 Task: Assign Ayush98111@gmail.com as Assignee of Child Issue ChildIssue0000000201 of Issue Issue0000000101 in Backlog  in Scrum Project Project0000000021 in Jira. Assign Ayush98111@gmail.com as Assignee of Child Issue ChildIssue0000000202 of Issue Issue0000000101 in Backlog  in Scrum Project Project0000000021 in Jira. Assign Ayush98111@gmail.com as Assignee of Child Issue ChildIssue0000000203 of Issue Issue0000000102 in Backlog  in Scrum Project Project0000000021 in Jira. Assign Ayush98111@gmail.com as Assignee of Child Issue ChildIssue0000000204 of Issue Issue0000000102 in Backlog  in Scrum Project Project0000000021 in Jira. Assign Ayush98111@gmail.com as Assignee of Child Issue ChildIssue0000000205 of Issue Issue0000000103 in Backlog  in Scrum Project Project0000000021 in Jira
Action: Mouse moved to (677, 484)
Screenshot: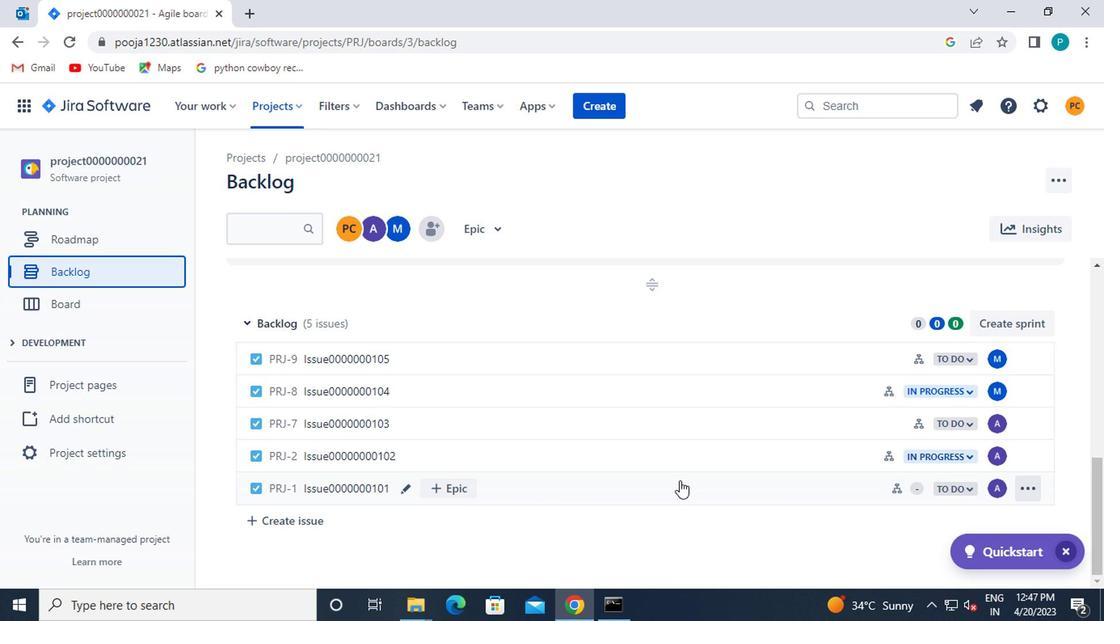 
Action: Mouse pressed left at (677, 484)
Screenshot: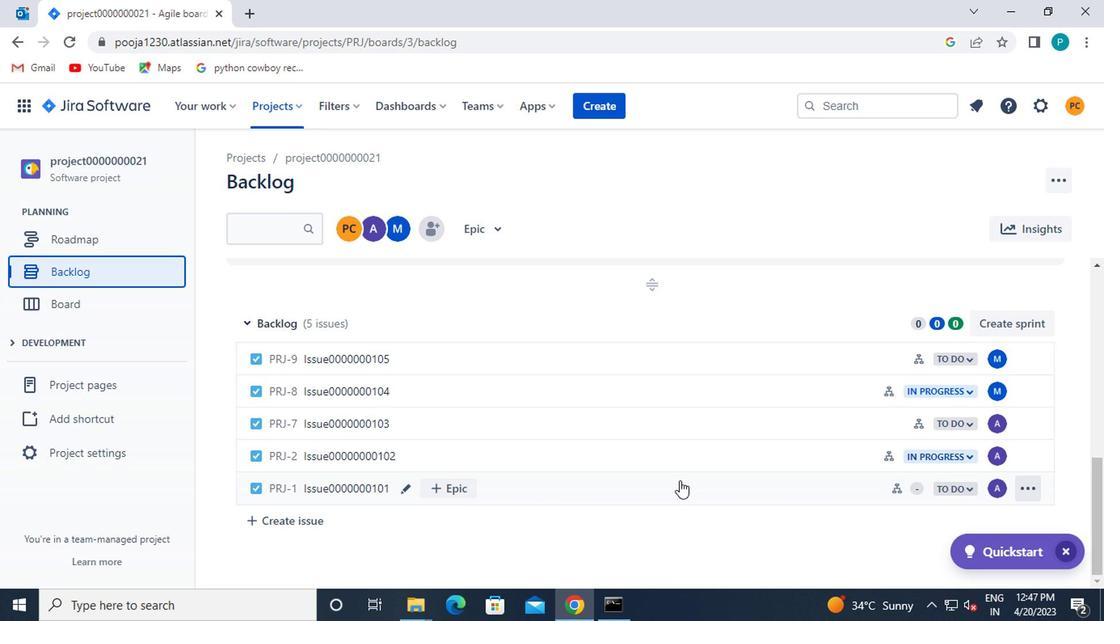 
Action: Mouse moved to (812, 342)
Screenshot: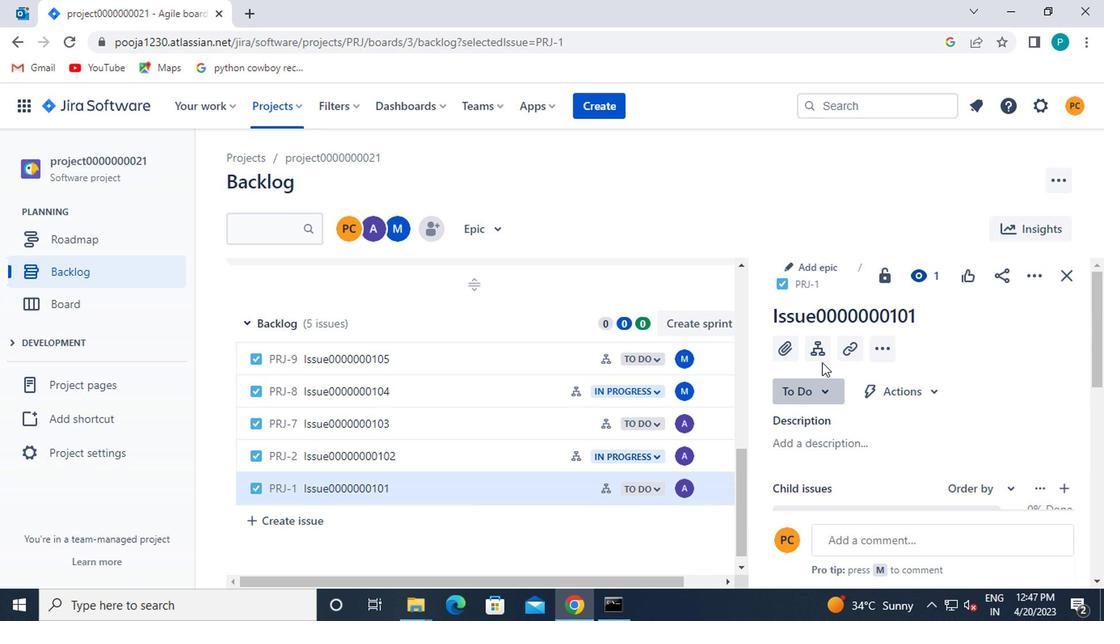 
Action: Mouse pressed left at (812, 342)
Screenshot: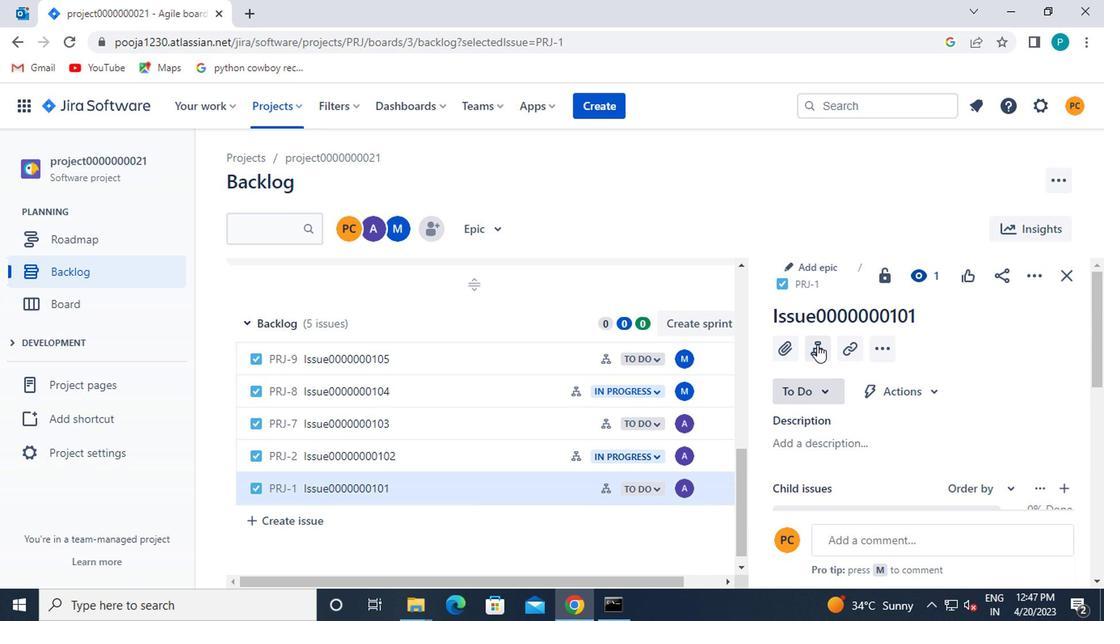 
Action: Mouse moved to (999, 334)
Screenshot: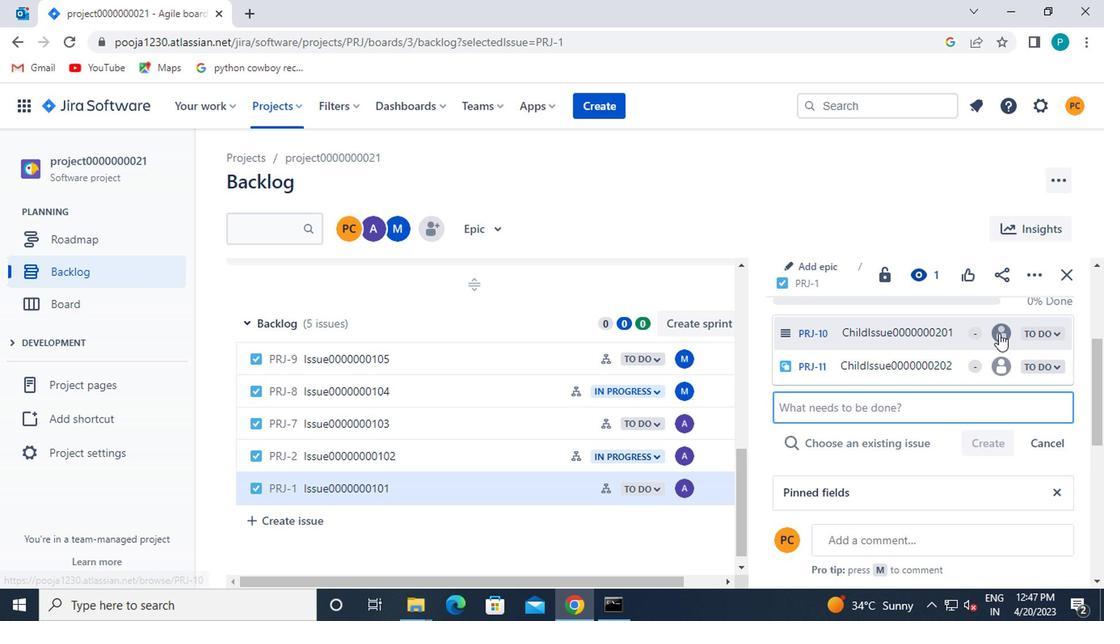 
Action: Mouse pressed left at (999, 334)
Screenshot: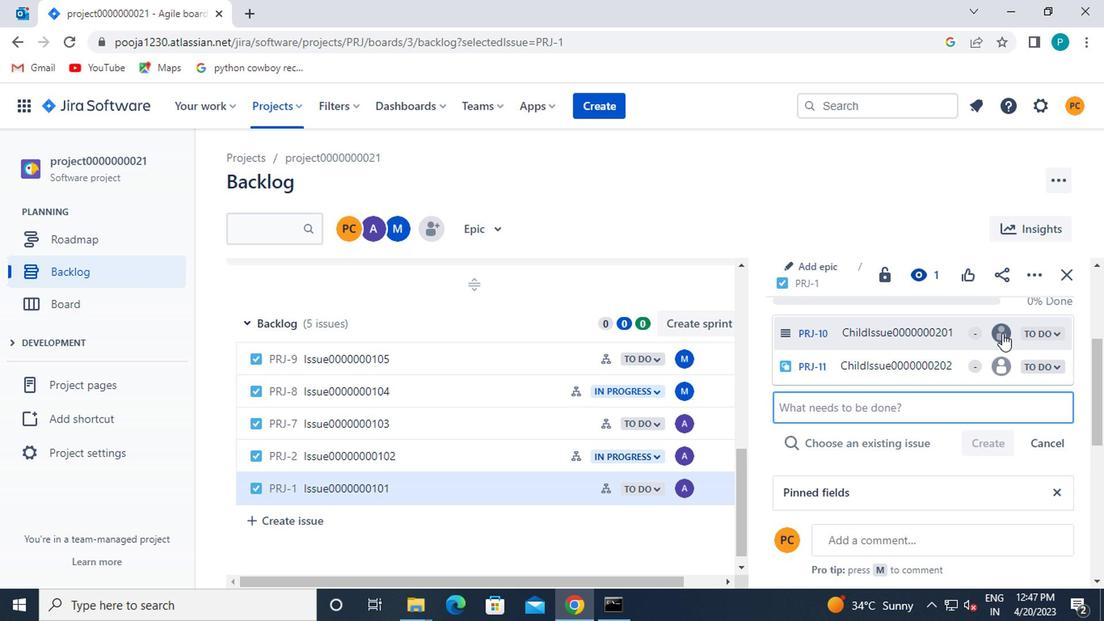 
Action: Mouse moved to (869, 366)
Screenshot: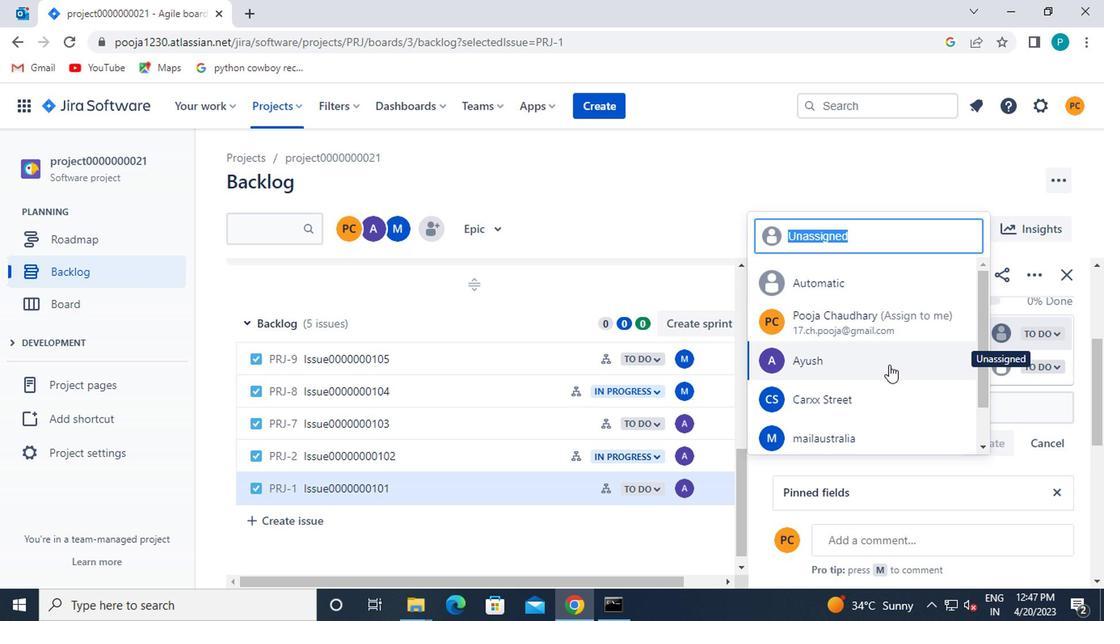 
Action: Mouse pressed left at (869, 366)
Screenshot: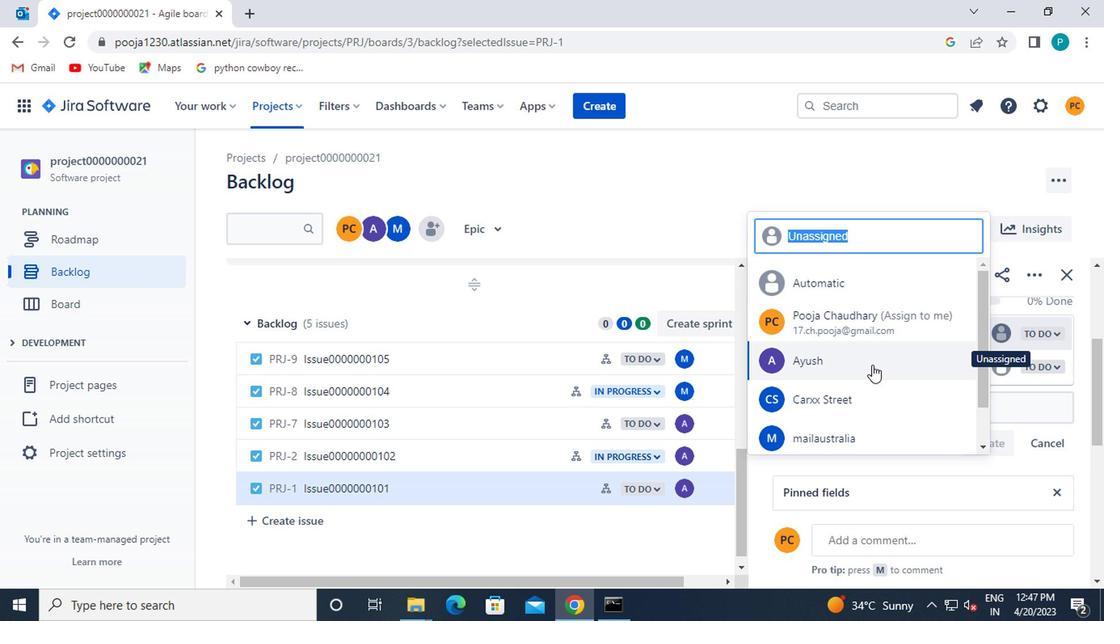 
Action: Mouse moved to (1001, 366)
Screenshot: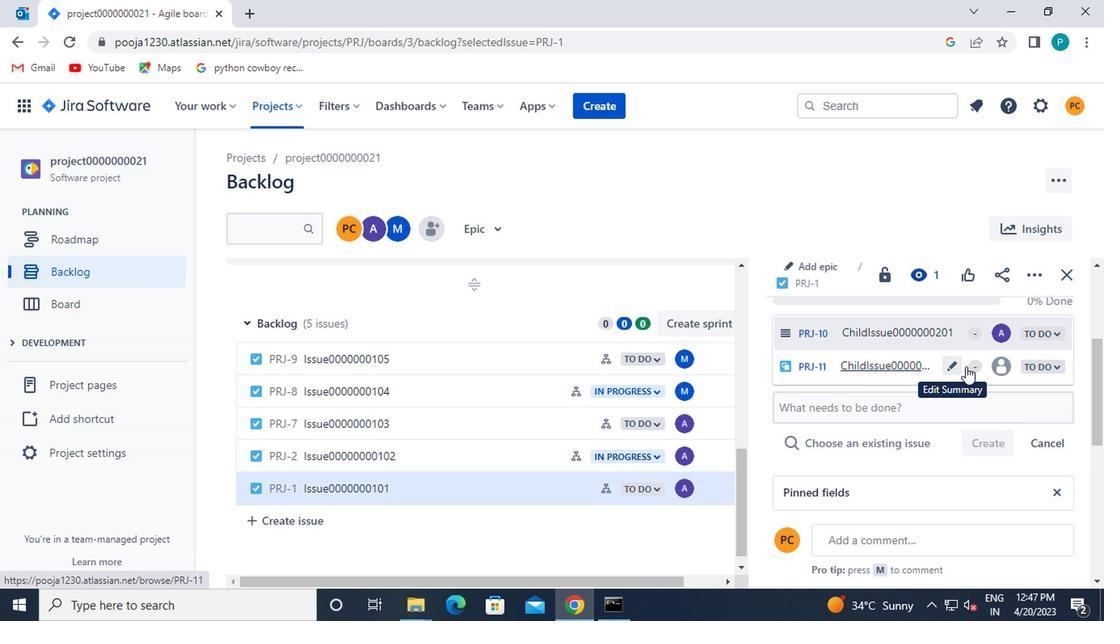 
Action: Mouse pressed left at (1001, 366)
Screenshot: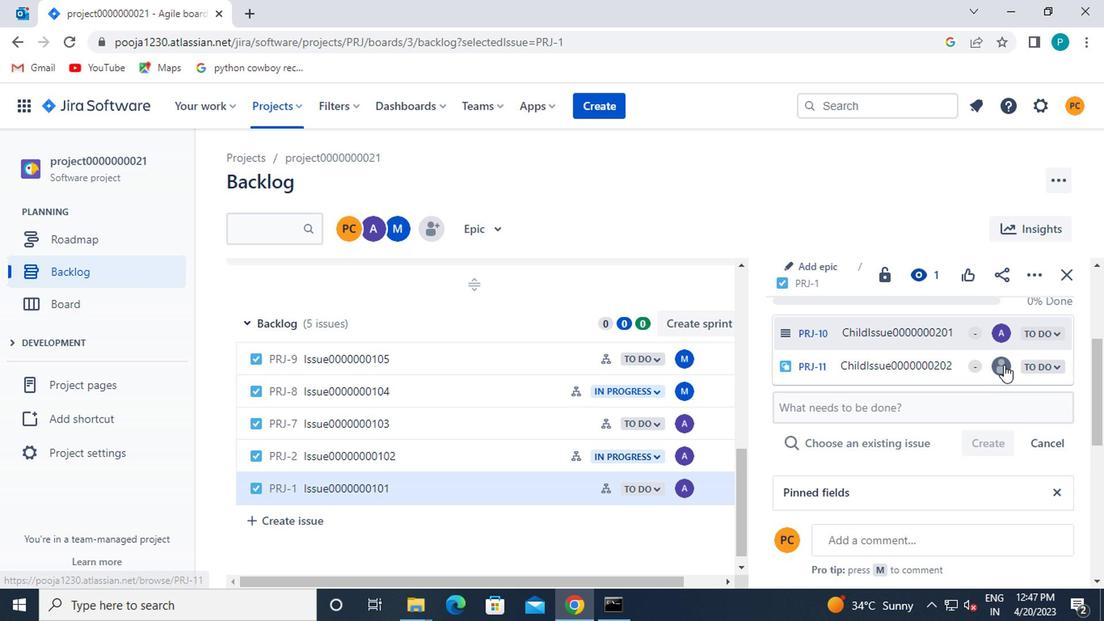 
Action: Mouse moved to (925, 388)
Screenshot: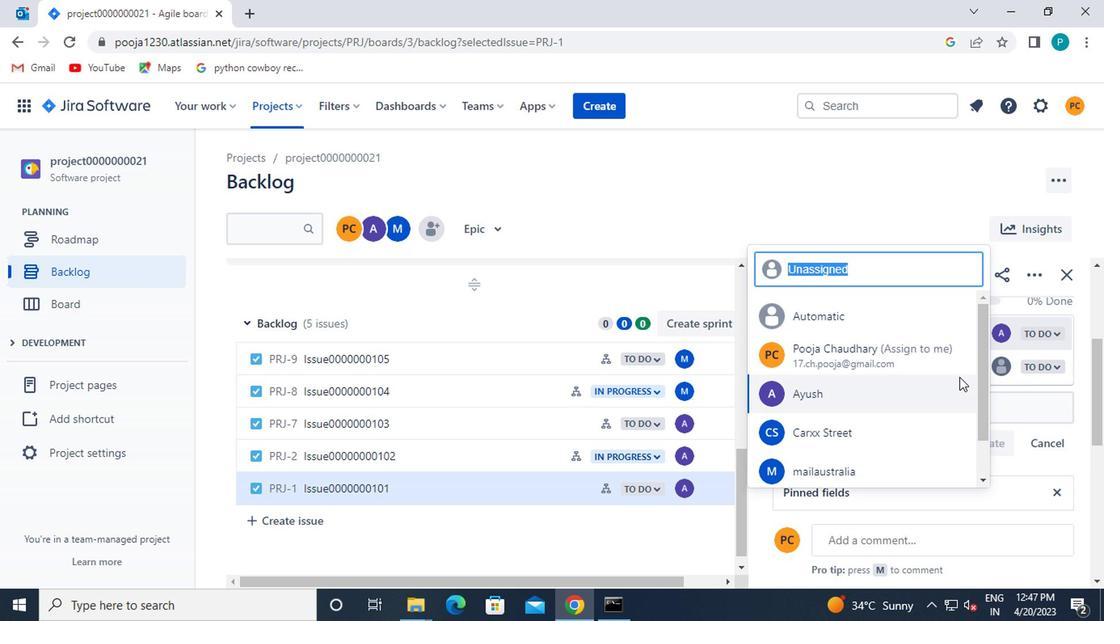 
Action: Mouse pressed left at (925, 388)
Screenshot: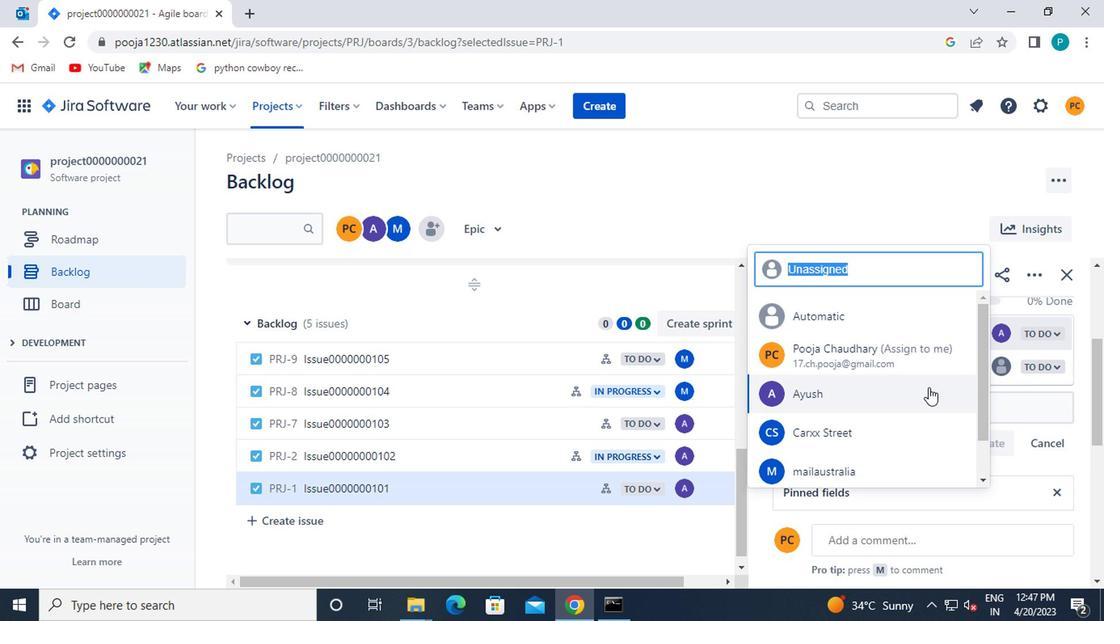 
Action: Mouse moved to (499, 455)
Screenshot: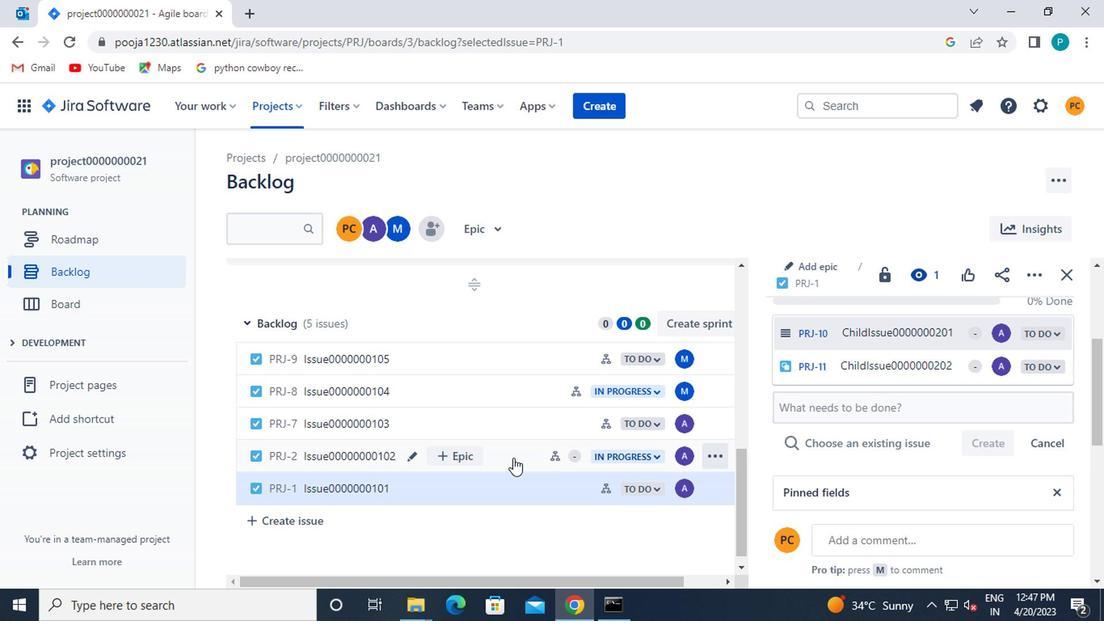 
Action: Mouse pressed left at (499, 455)
Screenshot: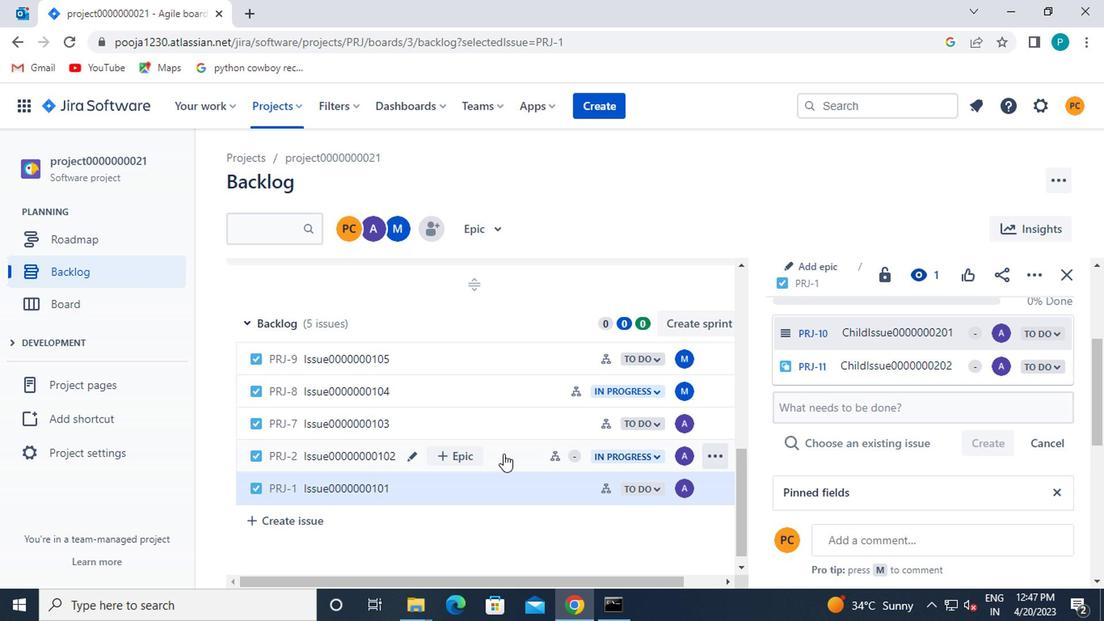 
Action: Mouse moved to (806, 344)
Screenshot: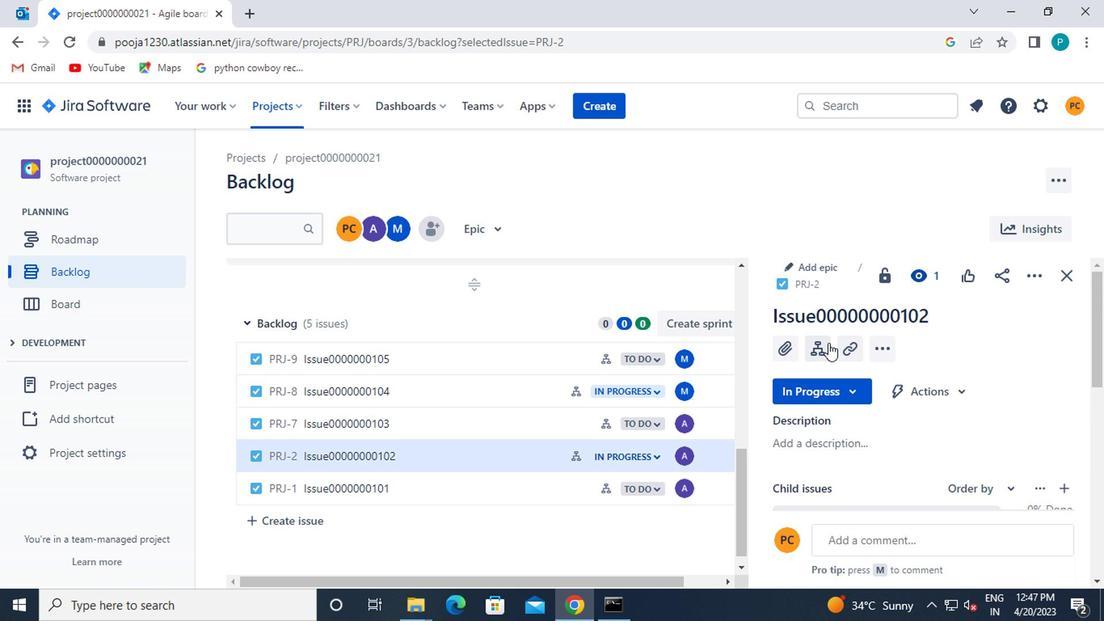 
Action: Mouse pressed left at (806, 344)
Screenshot: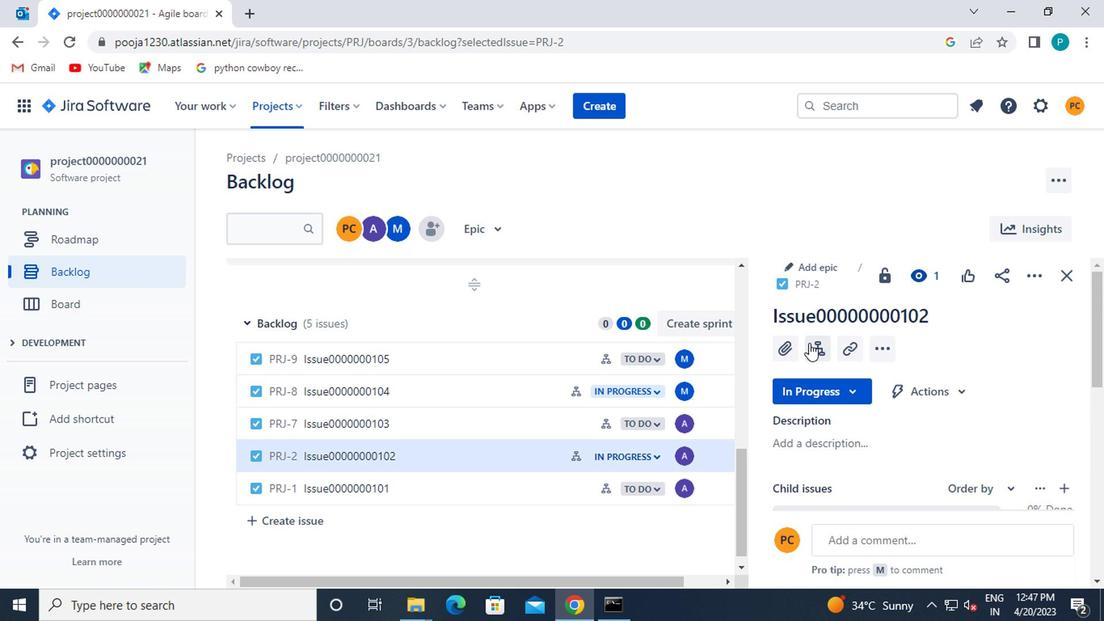 
Action: Mouse moved to (997, 340)
Screenshot: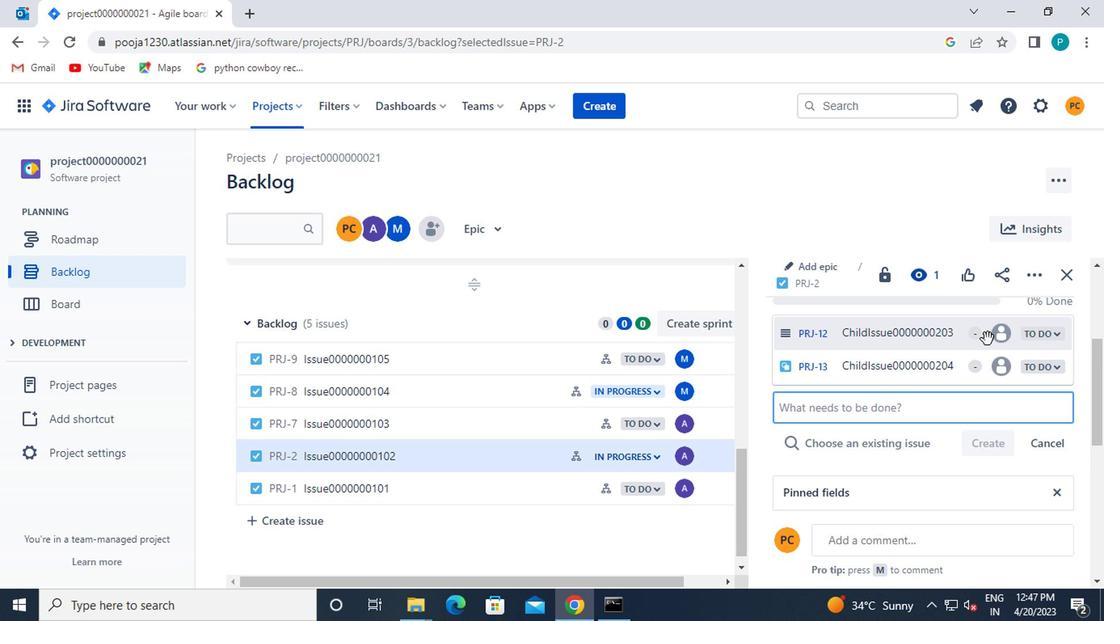 
Action: Mouse pressed left at (997, 340)
Screenshot: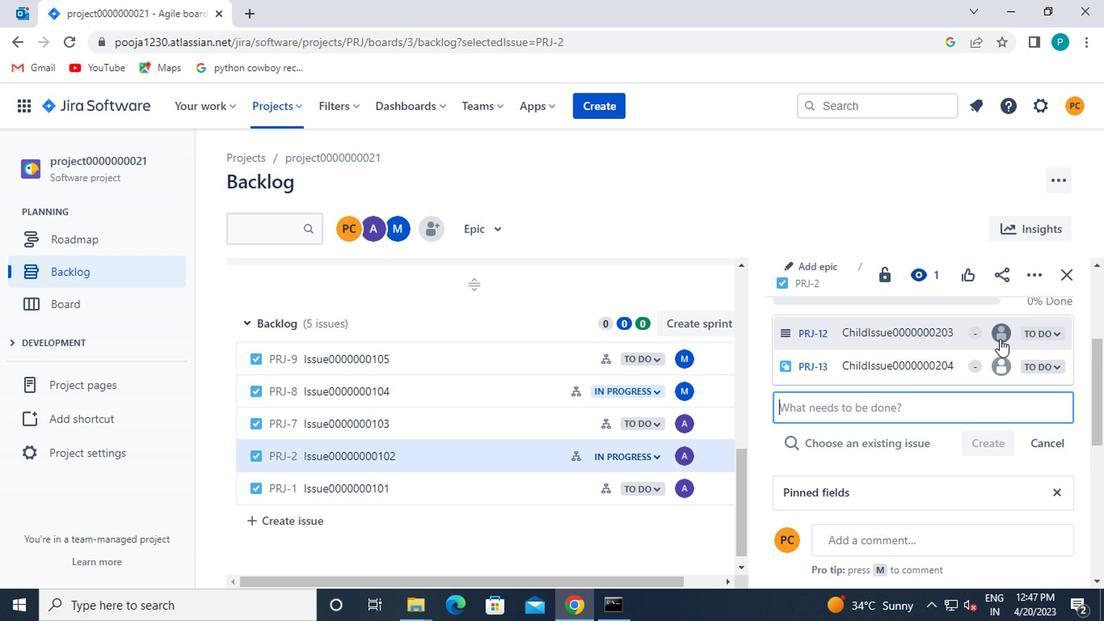 
Action: Mouse moved to (820, 367)
Screenshot: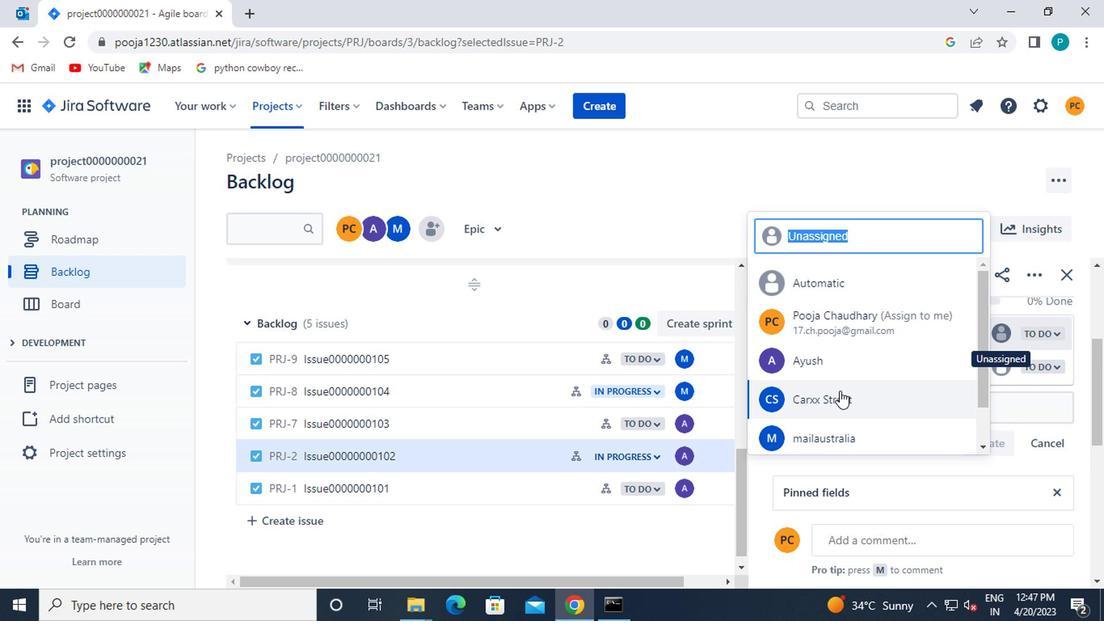 
Action: Mouse pressed left at (820, 367)
Screenshot: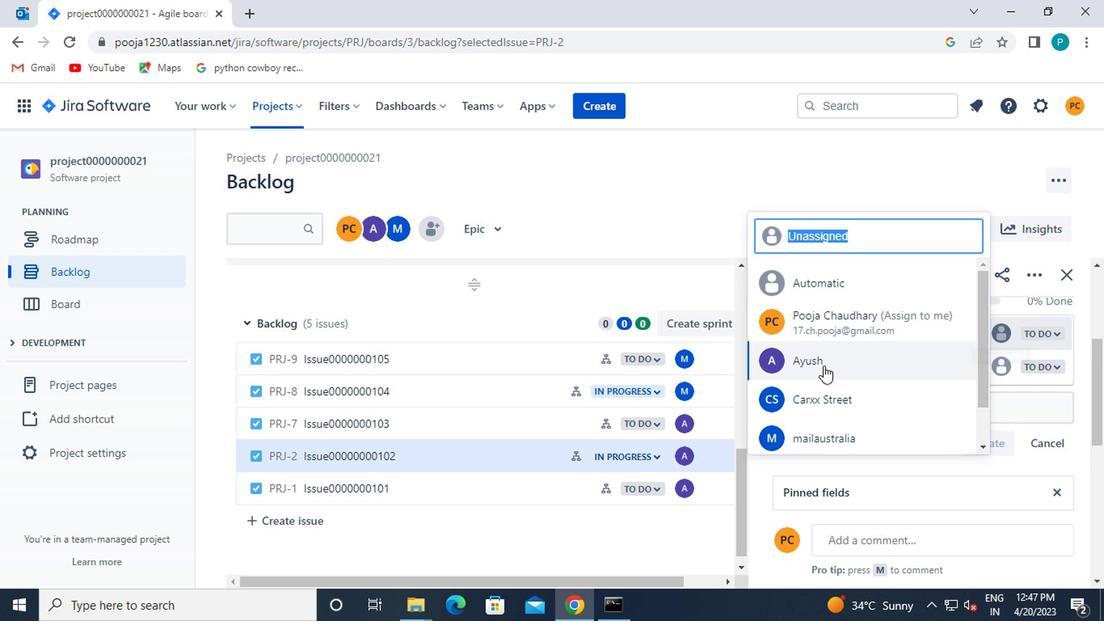 
Action: Mouse moved to (1000, 367)
Screenshot: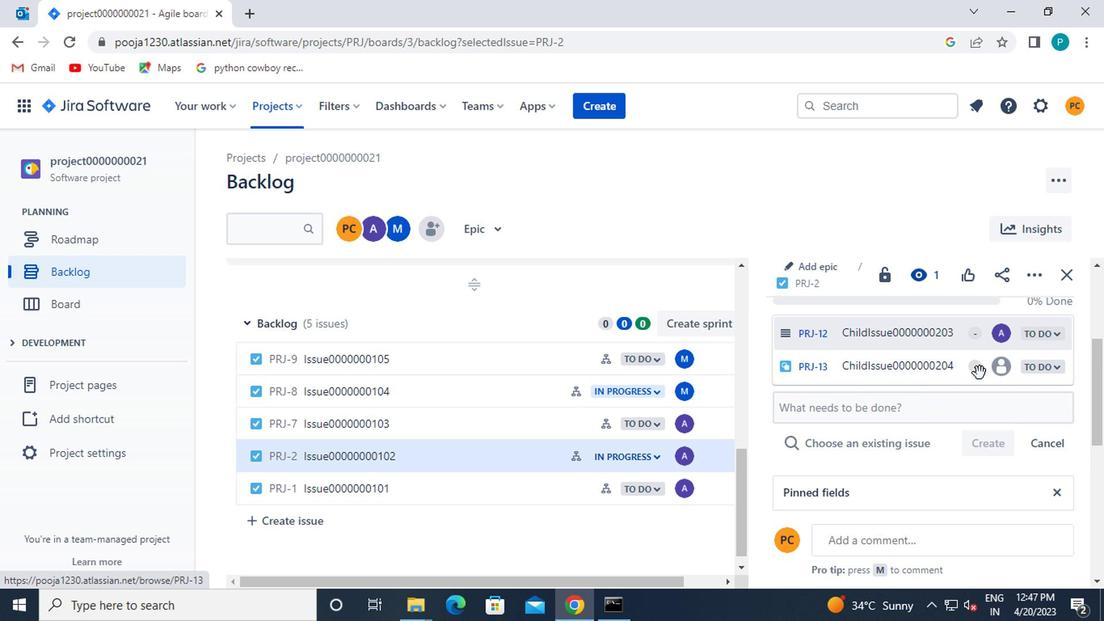
Action: Mouse pressed left at (1000, 367)
Screenshot: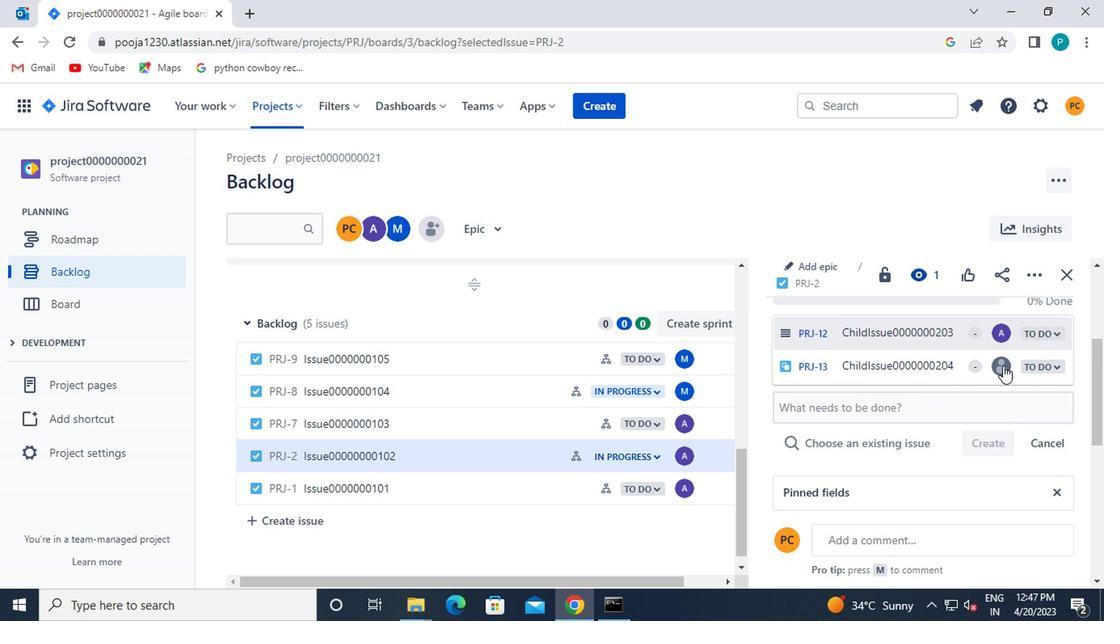 
Action: Mouse moved to (884, 390)
Screenshot: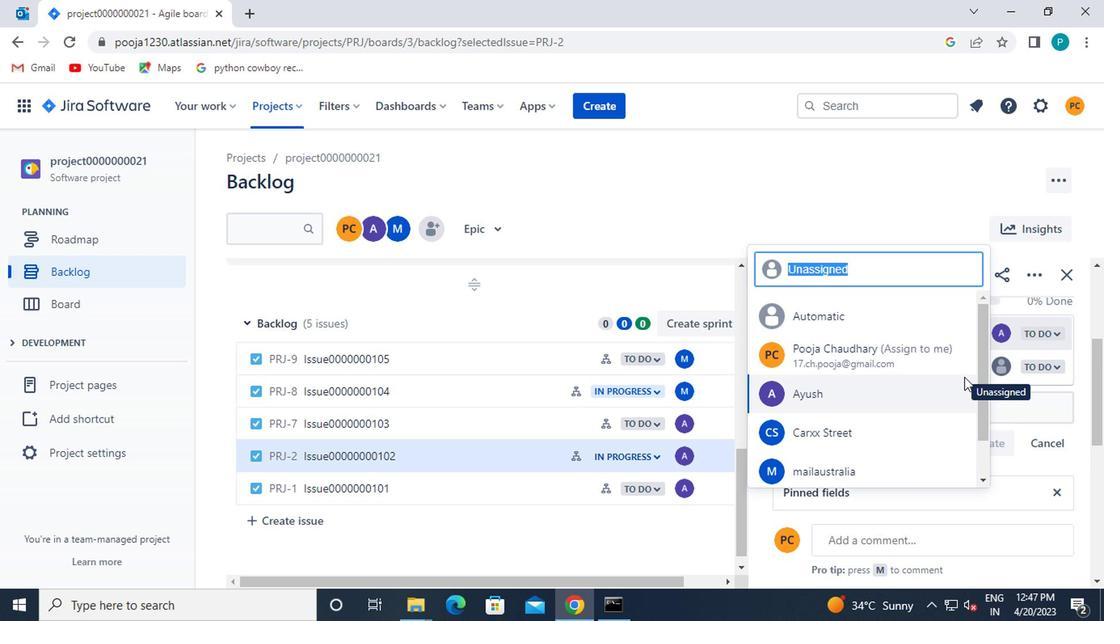 
Action: Mouse pressed left at (884, 390)
Screenshot: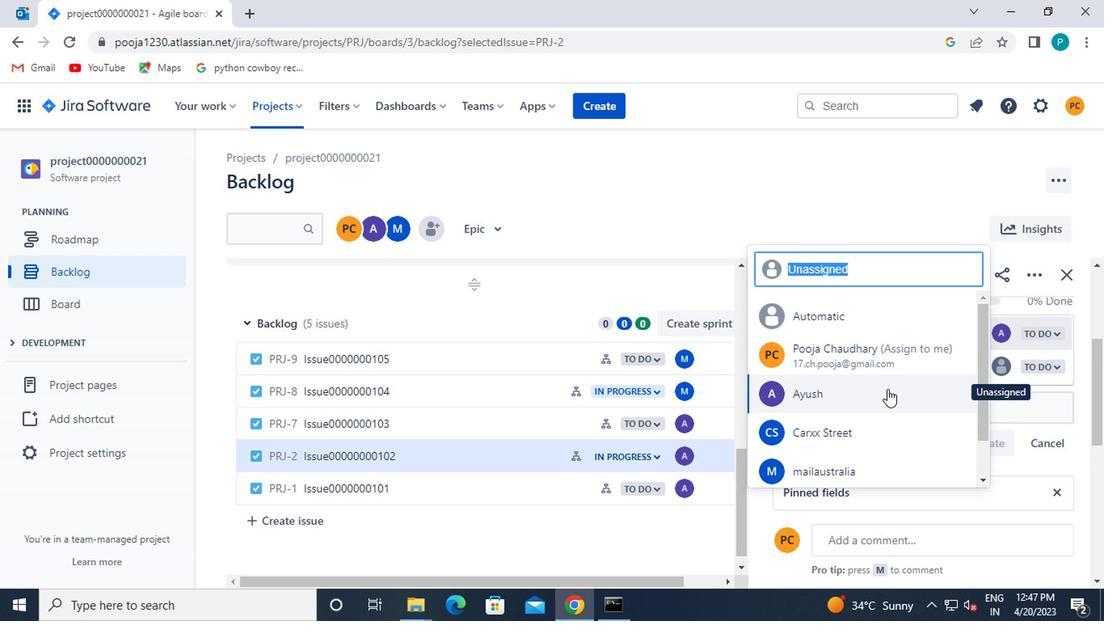 
Action: Mouse moved to (491, 427)
Screenshot: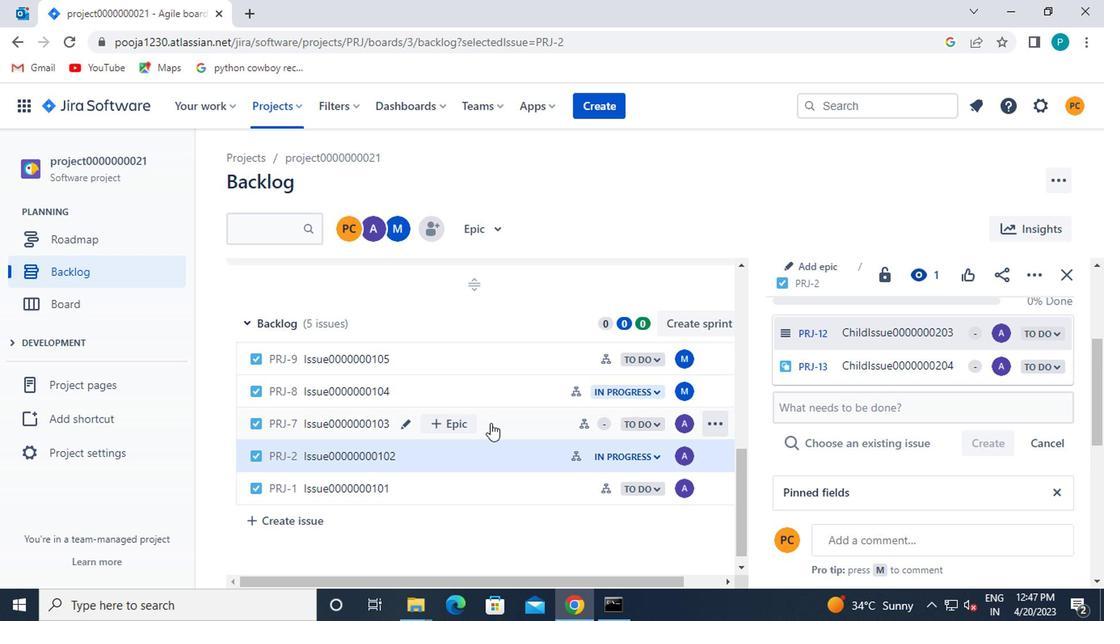 
Action: Mouse pressed left at (491, 427)
Screenshot: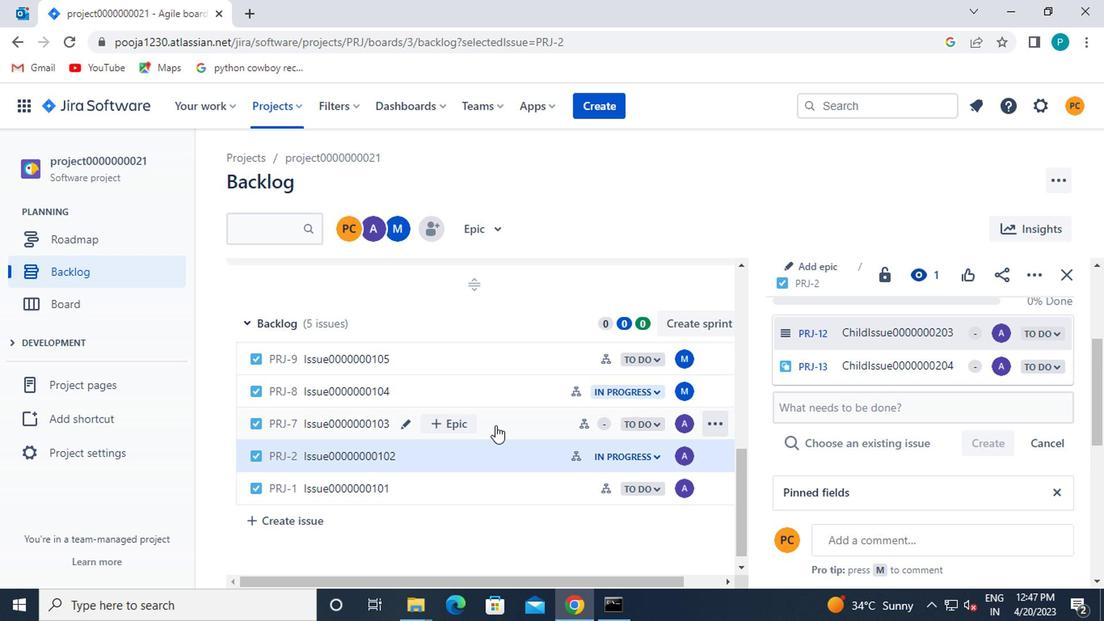 
Action: Mouse moved to (818, 354)
Screenshot: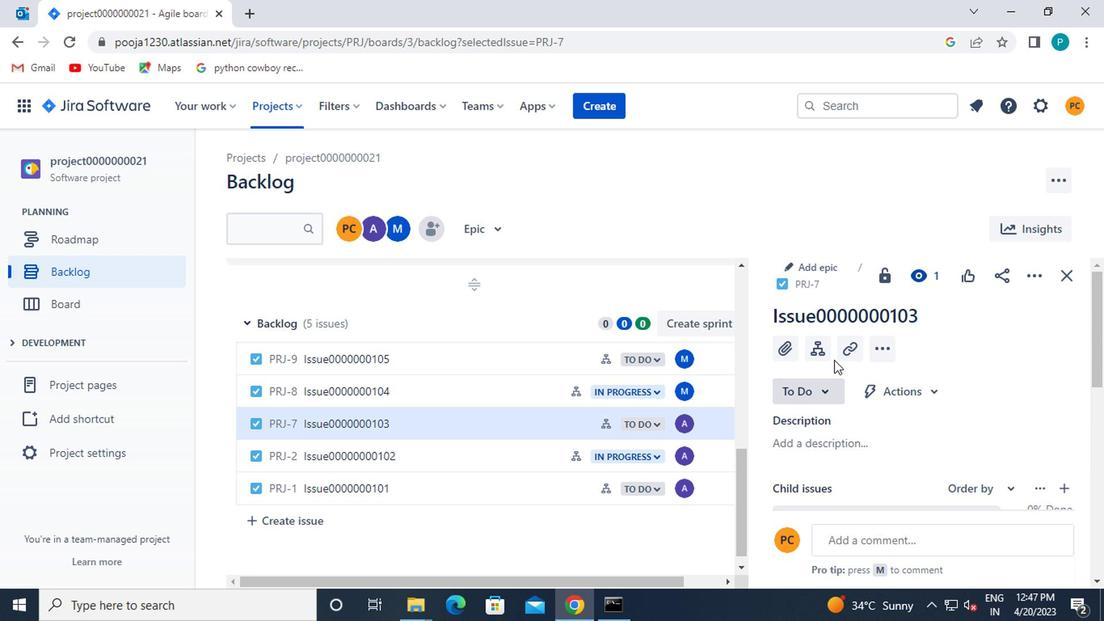
Action: Mouse pressed left at (818, 354)
Screenshot: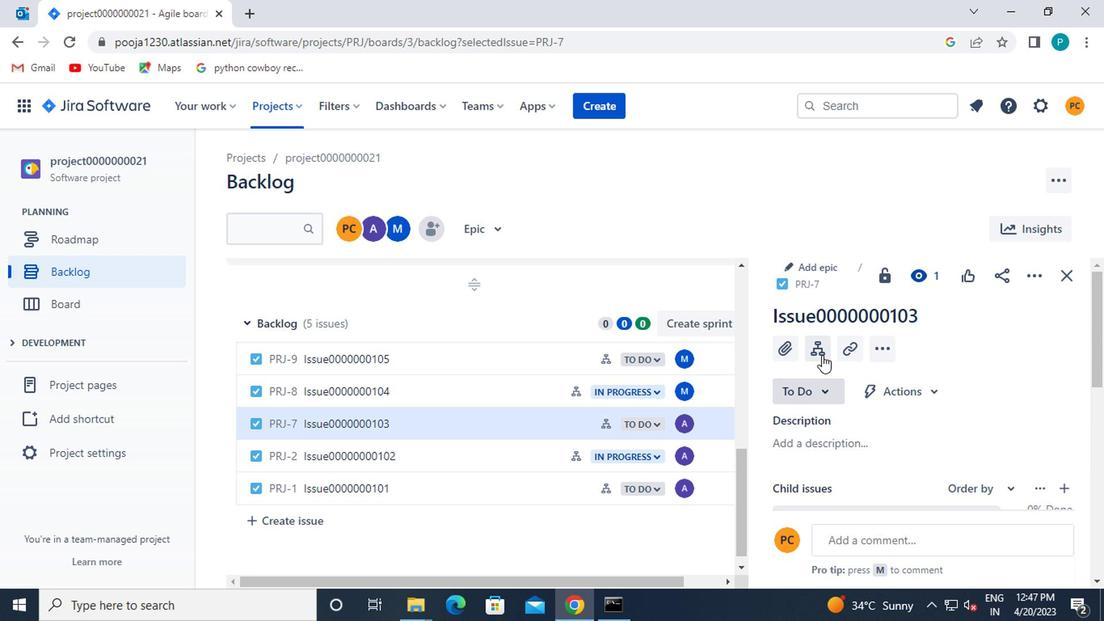 
Action: Mouse moved to (1000, 339)
Screenshot: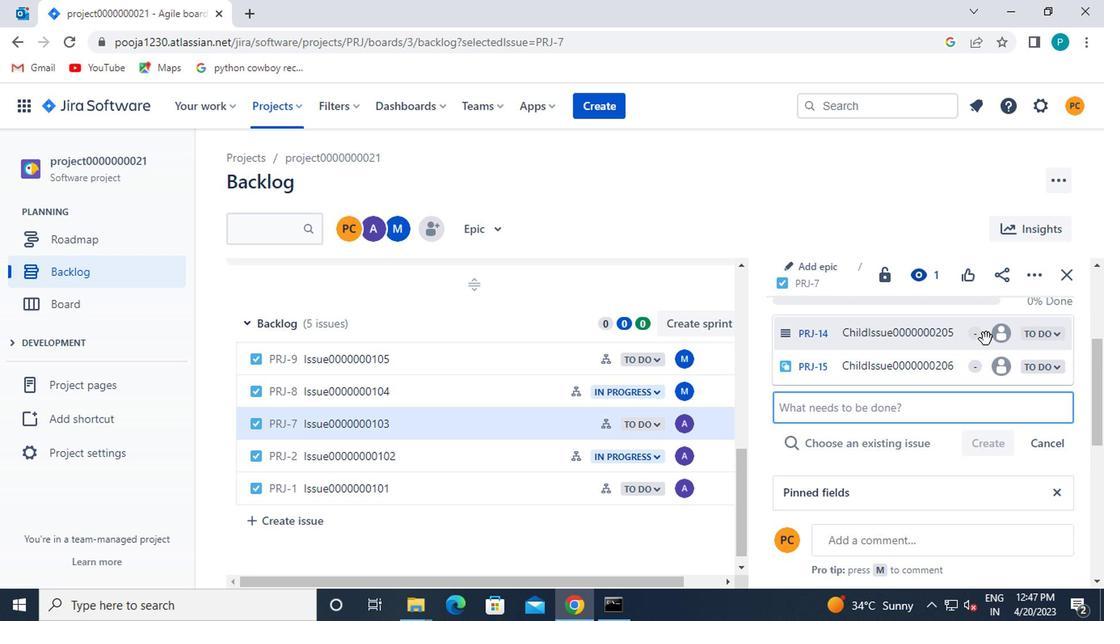 
Action: Mouse pressed left at (1000, 339)
Screenshot: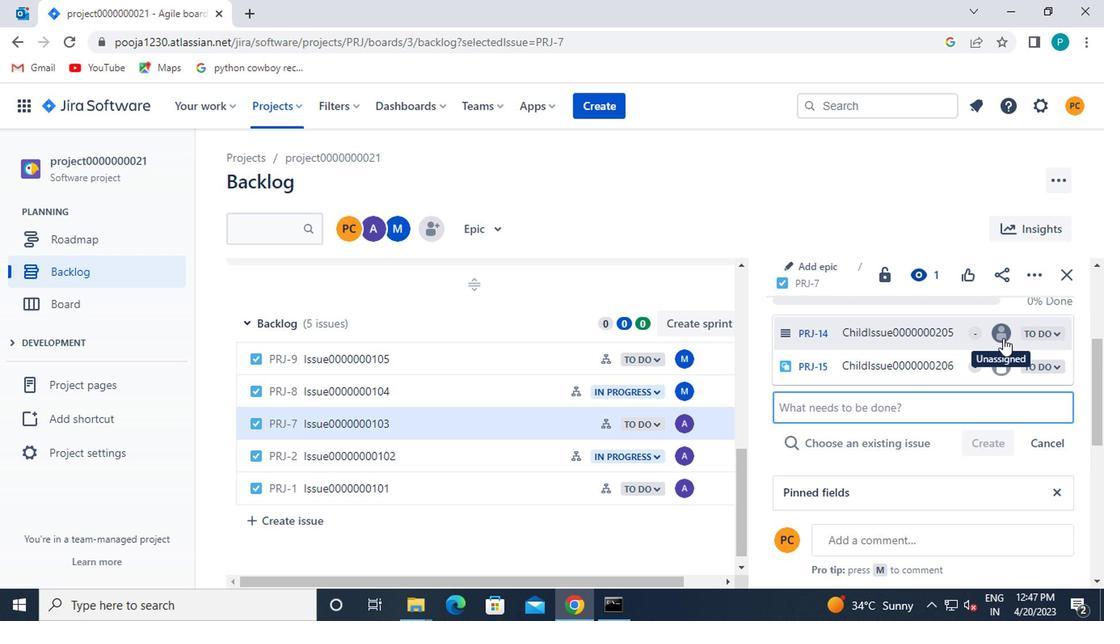 
Action: Mouse moved to (818, 378)
Screenshot: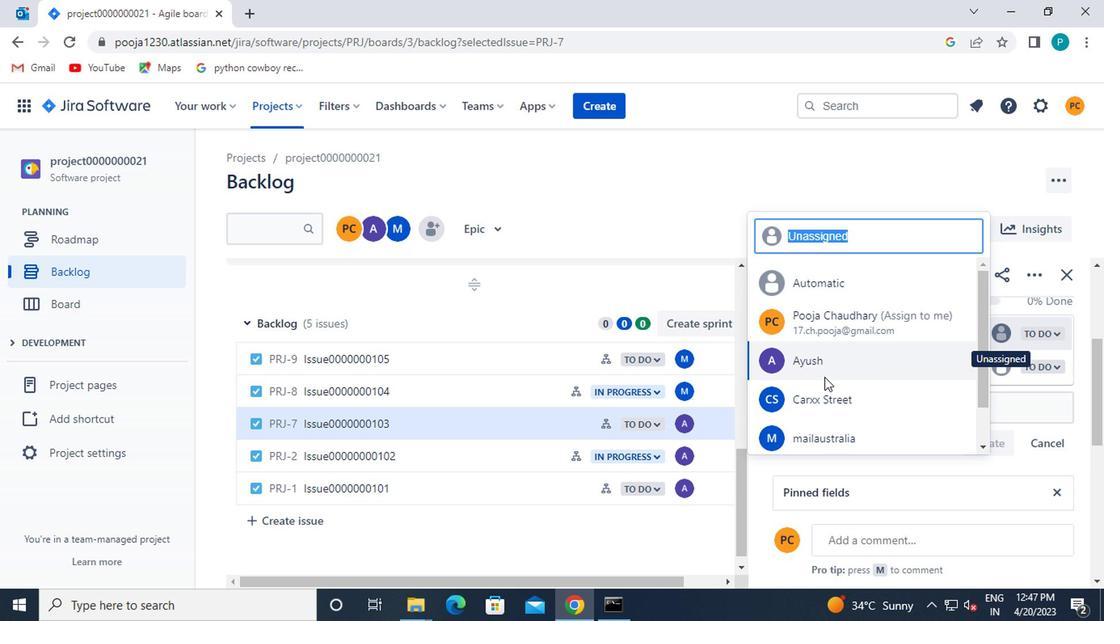 
Action: Mouse pressed left at (818, 378)
Screenshot: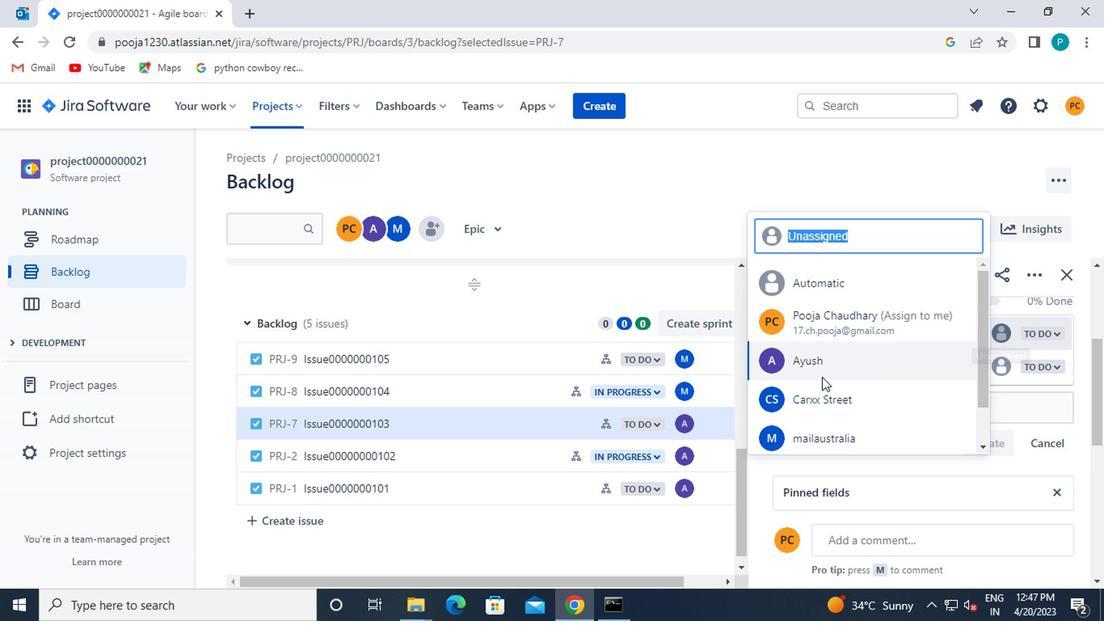 
